 Task: Zoom in the location "Home in Joshua Tree, California, United States" two times.
Action: Mouse moved to (343, 117)
Screenshot: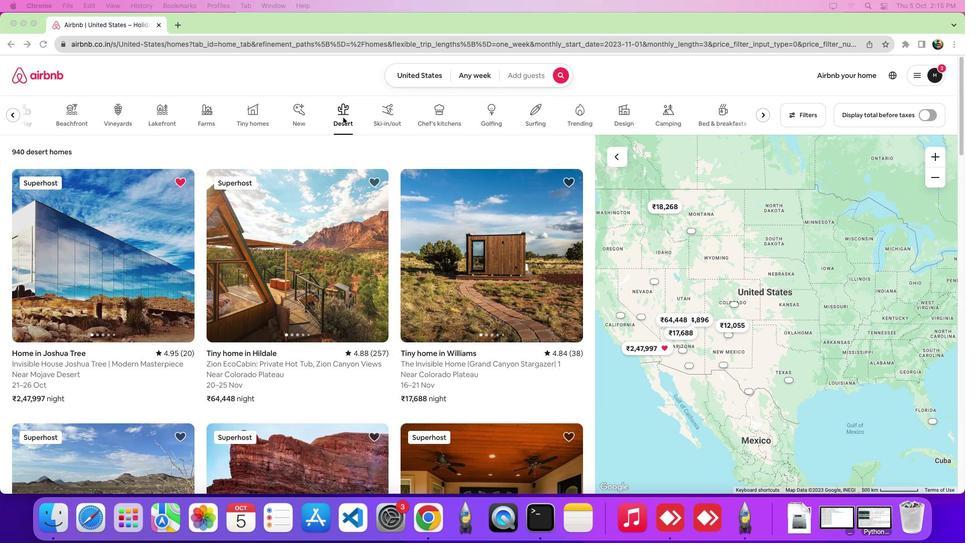 
Action: Mouse pressed left at (343, 117)
Screenshot: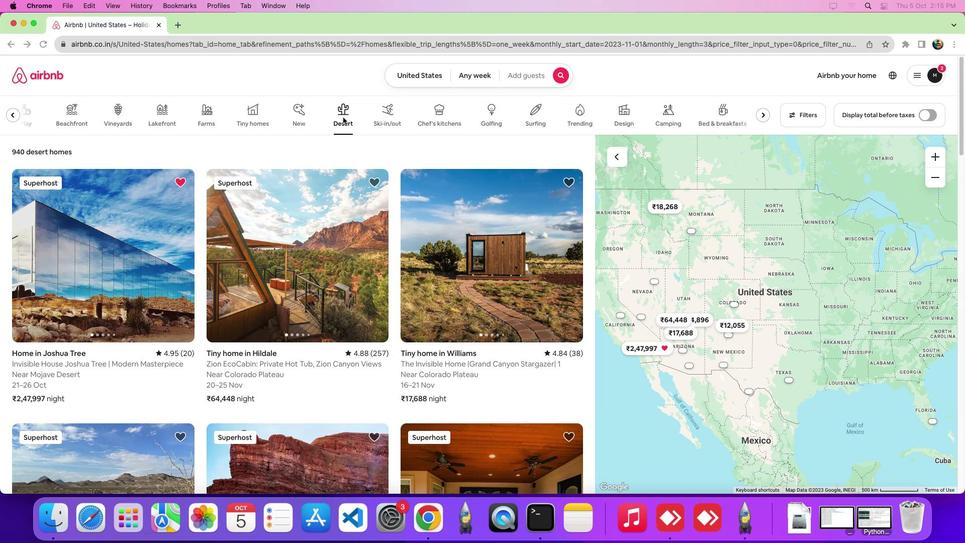 
Action: Mouse moved to (154, 225)
Screenshot: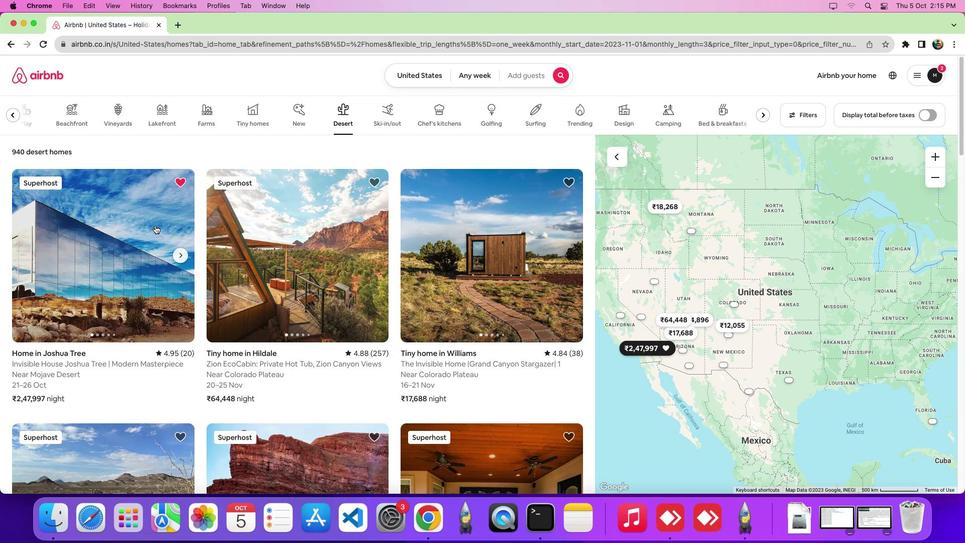 
Action: Mouse pressed left at (154, 225)
Screenshot: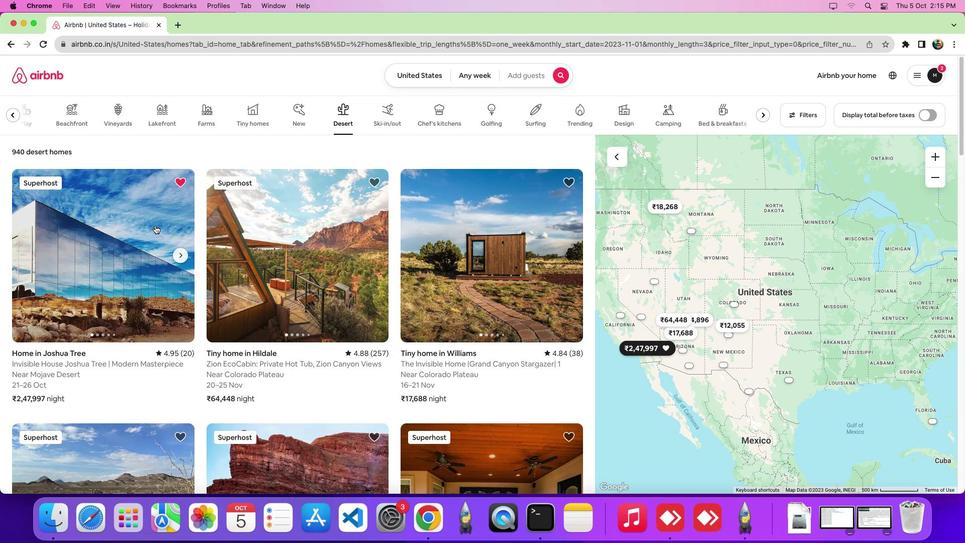 
Action: Mouse moved to (358, 219)
Screenshot: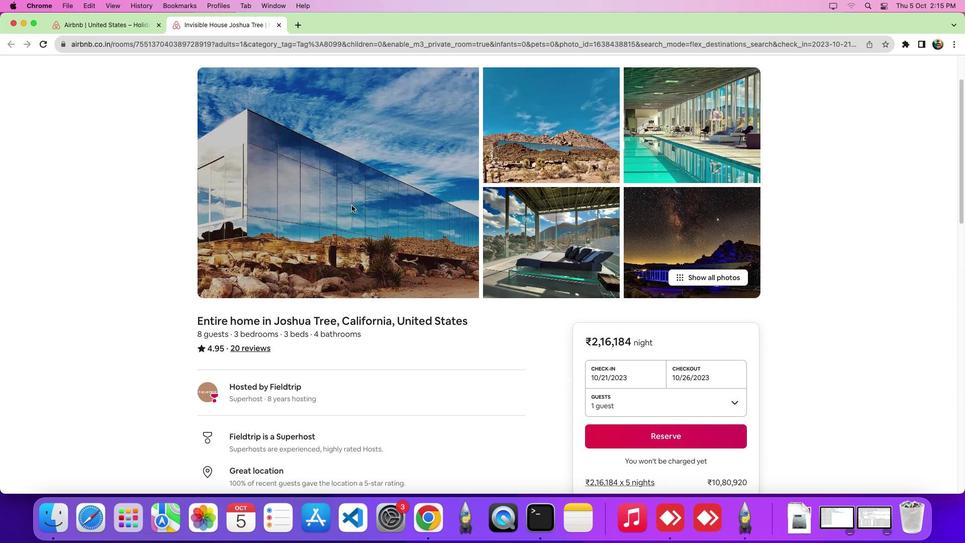 
Action: Mouse scrolled (358, 219) with delta (0, 0)
Screenshot: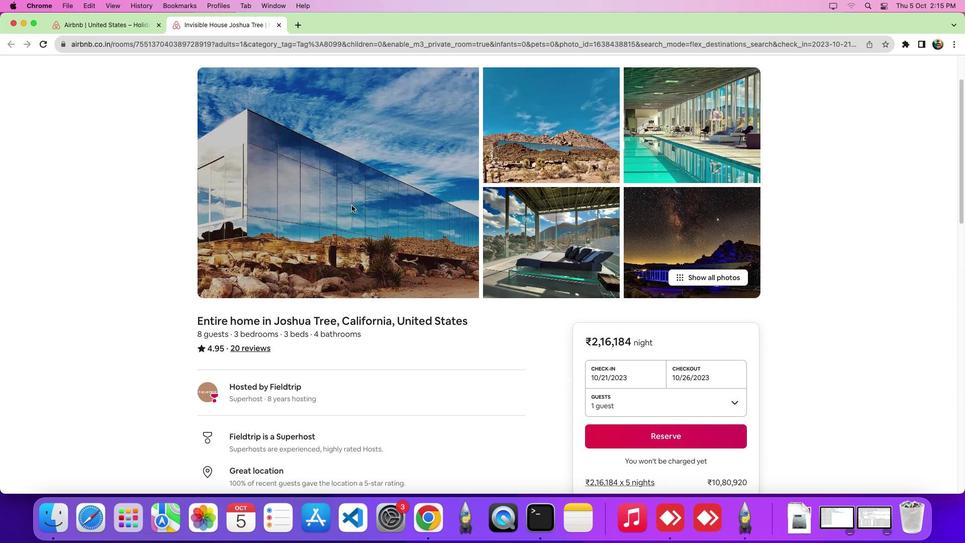 
Action: Mouse scrolled (358, 219) with delta (0, -1)
Screenshot: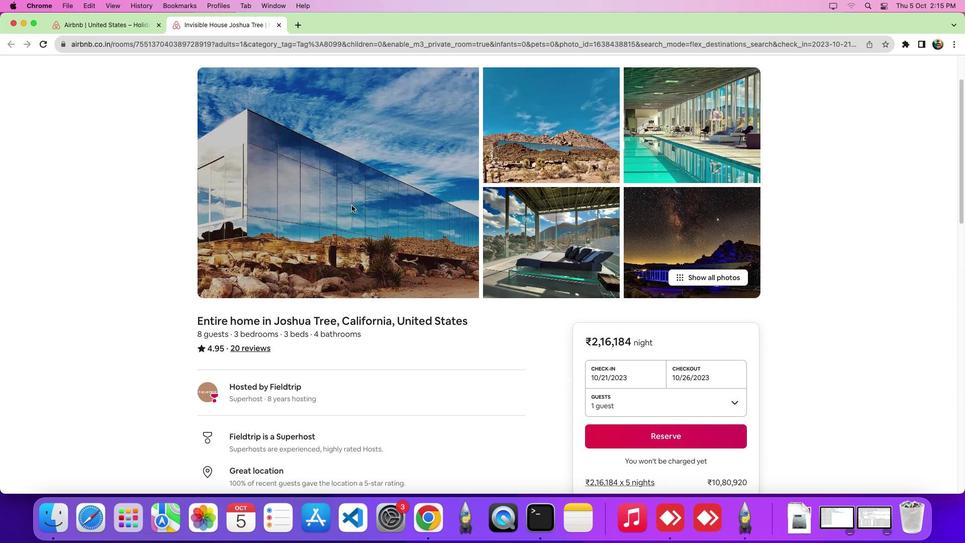 
Action: Mouse scrolled (358, 219) with delta (0, -5)
Screenshot: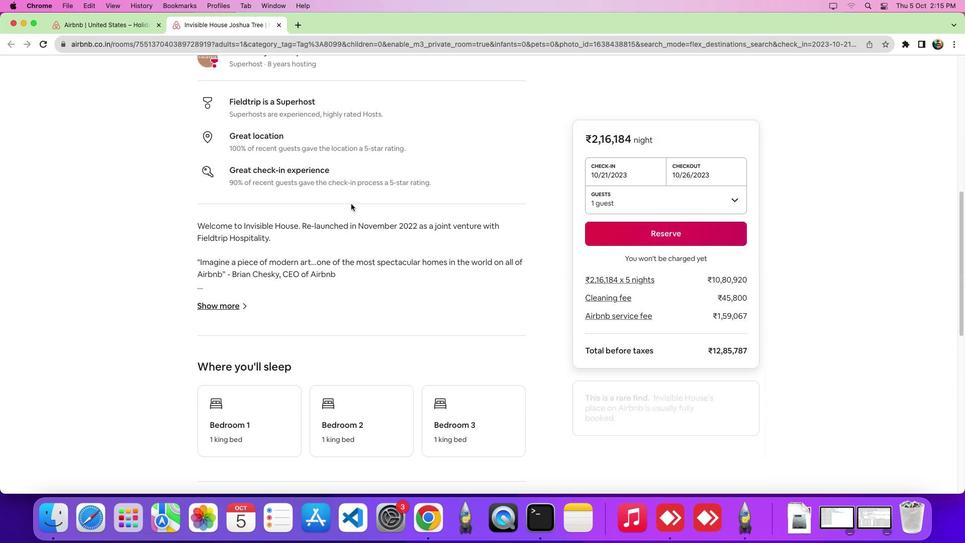 
Action: Mouse scrolled (358, 219) with delta (0, -7)
Screenshot: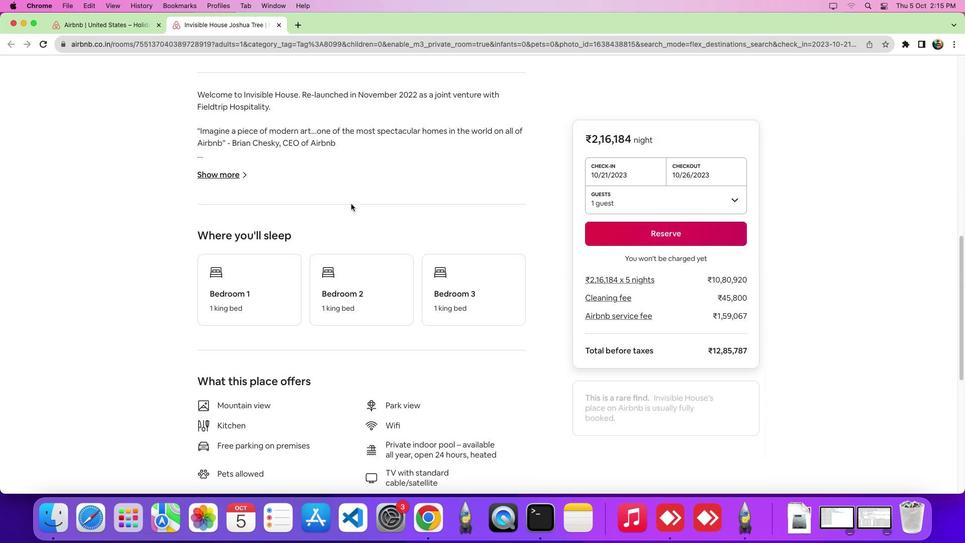 
Action: Mouse moved to (327, 75)
Screenshot: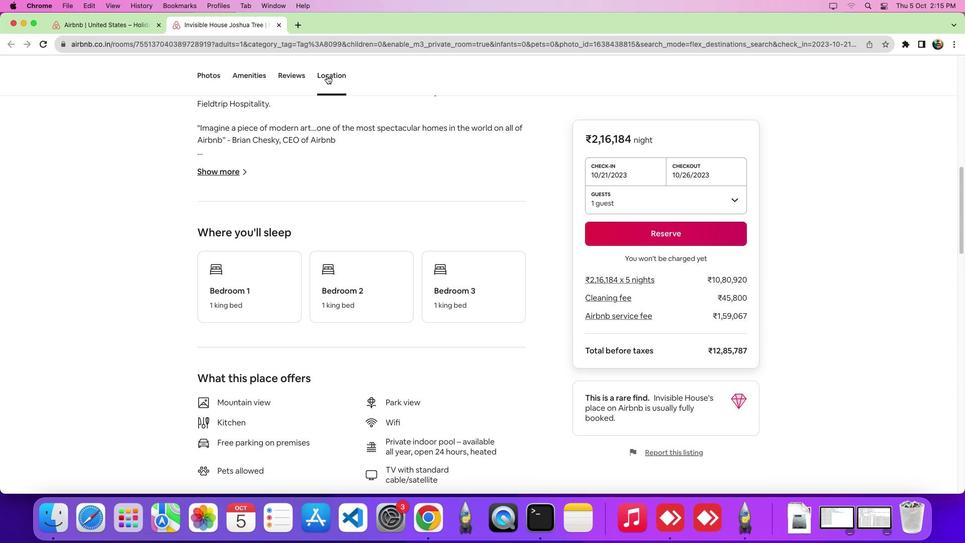 
Action: Mouse pressed left at (327, 75)
Screenshot: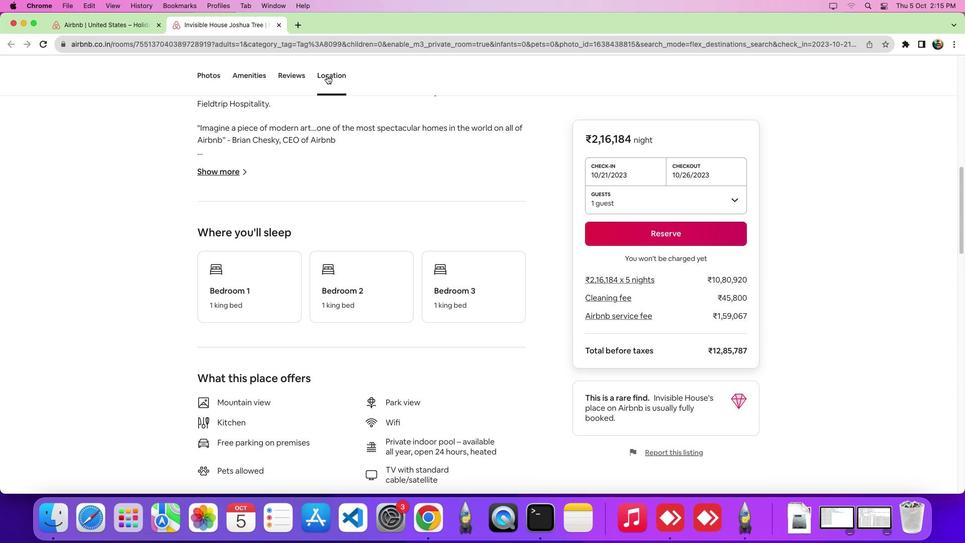 
Action: Mouse moved to (740, 231)
Screenshot: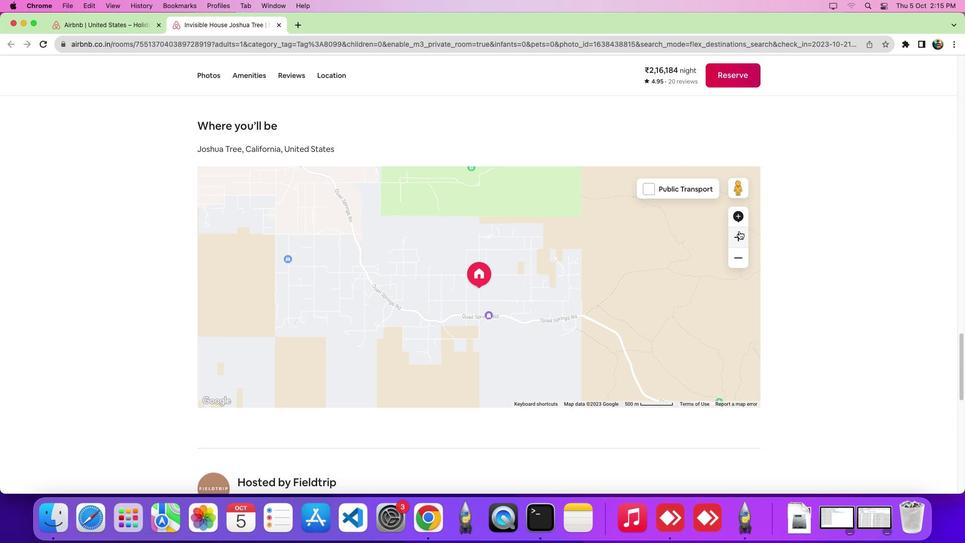 
Action: Mouse pressed left at (740, 231)
Screenshot: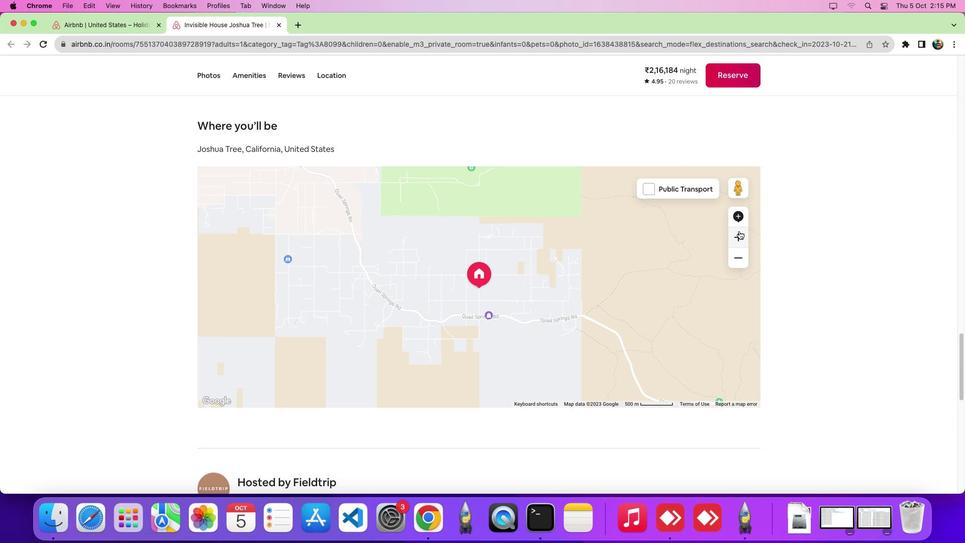 
Action: Mouse pressed left at (740, 231)
Screenshot: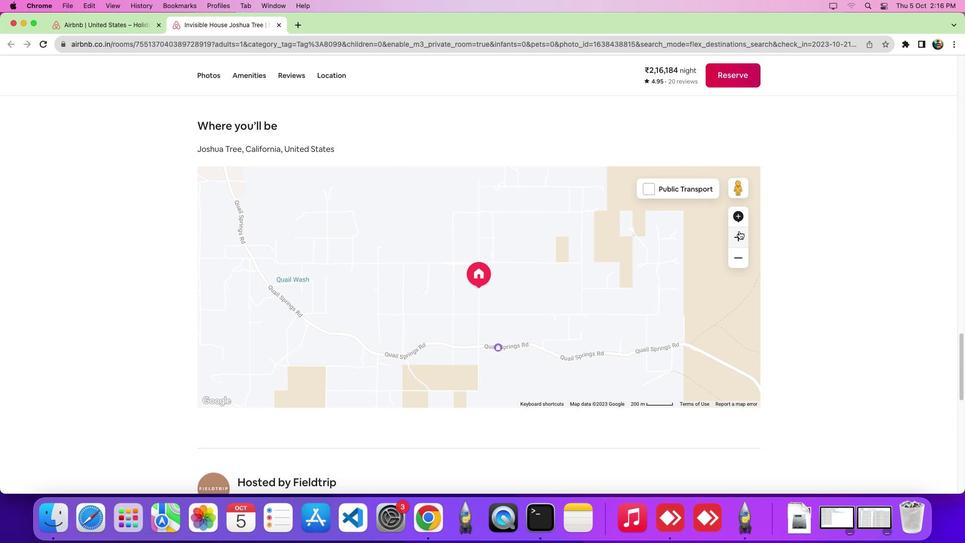 
